 Task: Change  the formatting of the data to 'Which is Less than 5, 'In conditional formating, put the option 'Green Fill with Dark Green Text. . 'add another formatting option Format As Table, insert the option 'Orang Table style Medium 3 ', change the format of Column Width to AutoFit Column Widthand sort the data in Ascending order In the sheet  Financial Tracking Logbook
Action: Mouse moved to (51, 139)
Screenshot: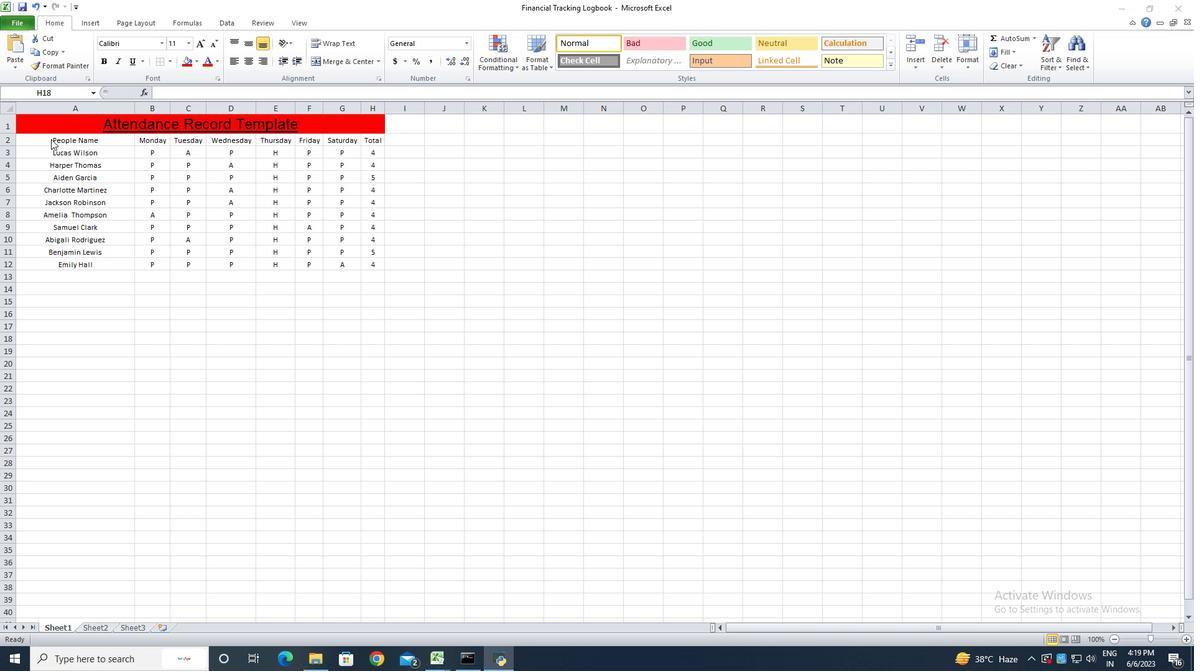 
Action: Mouse pressed left at (51, 139)
Screenshot: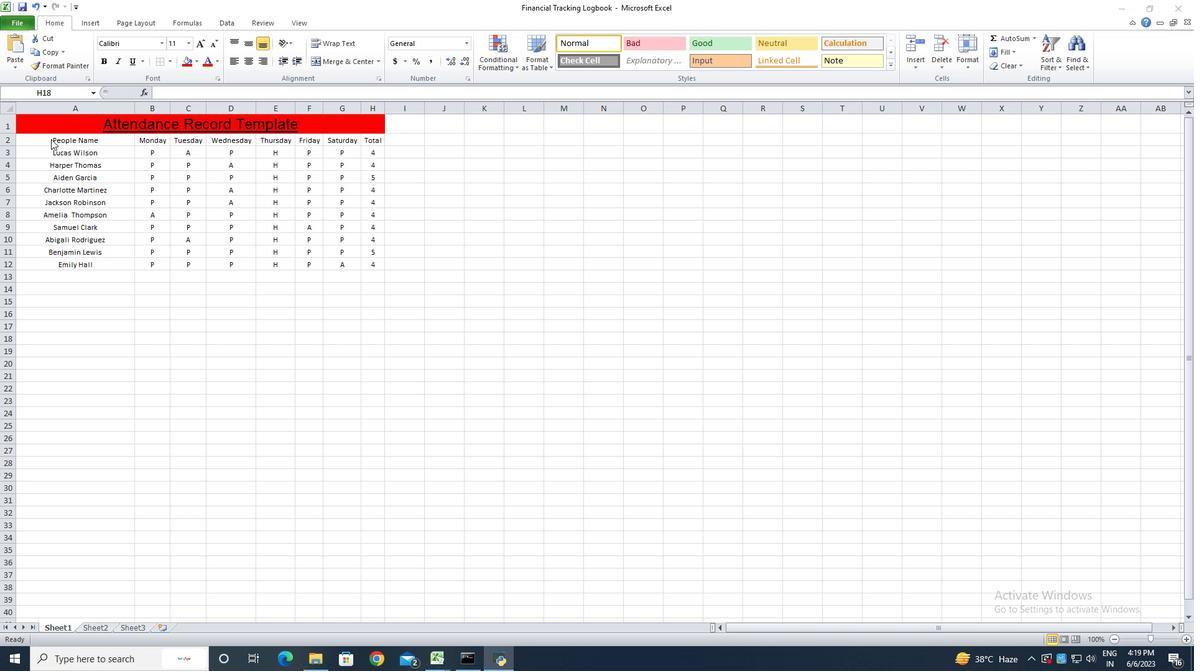 
Action: Mouse moved to (96, 146)
Screenshot: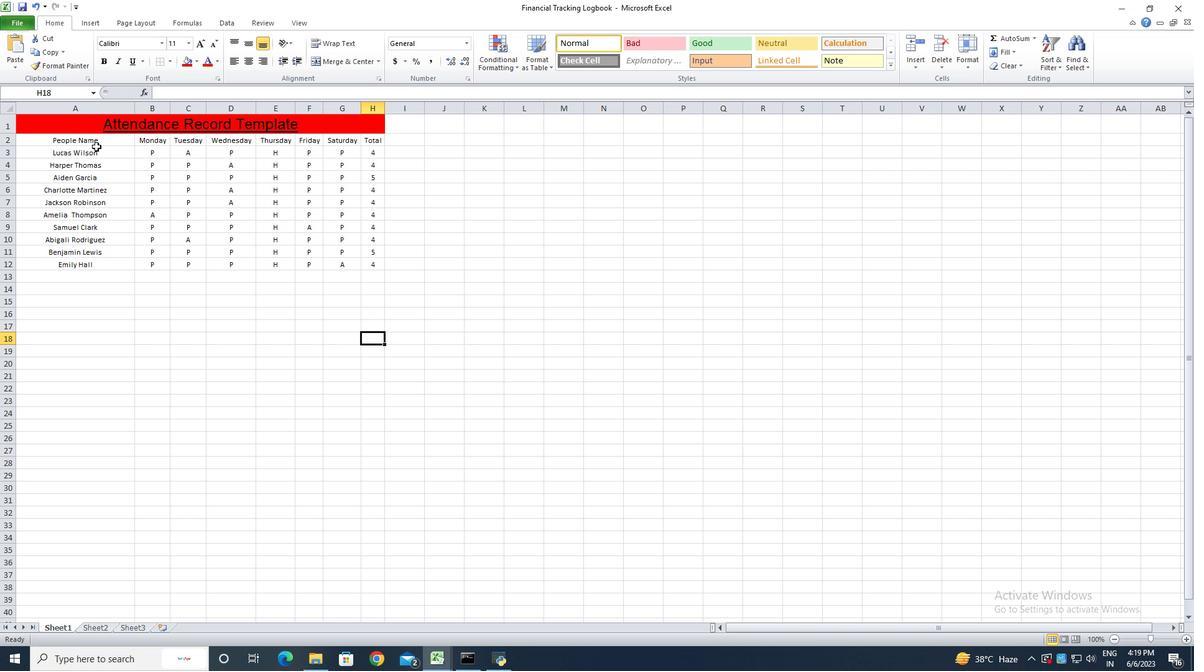 
Action: Mouse pressed left at (96, 146)
Screenshot: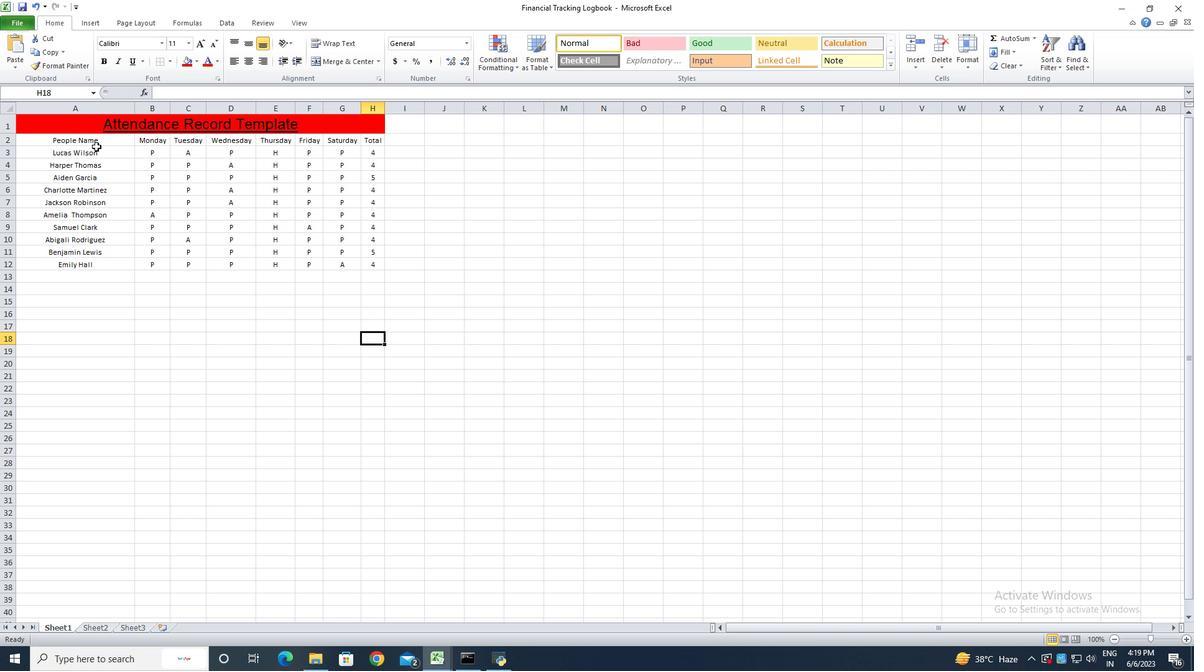 
Action: Mouse moved to (95, 141)
Screenshot: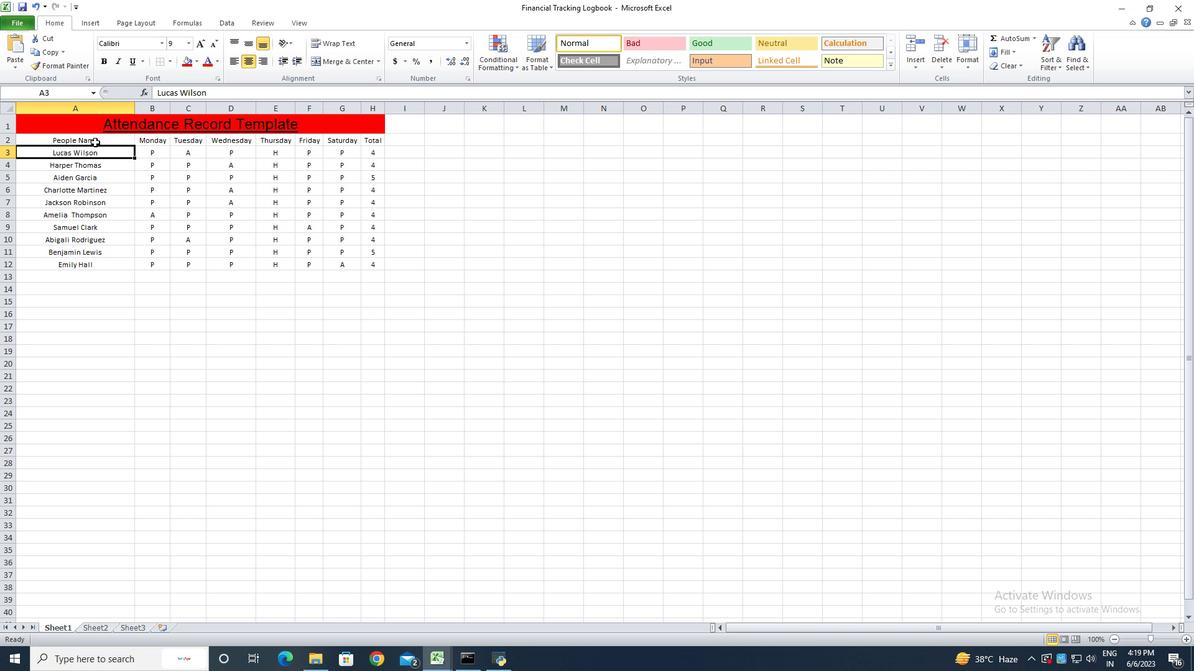 
Action: Mouse pressed left at (95, 141)
Screenshot: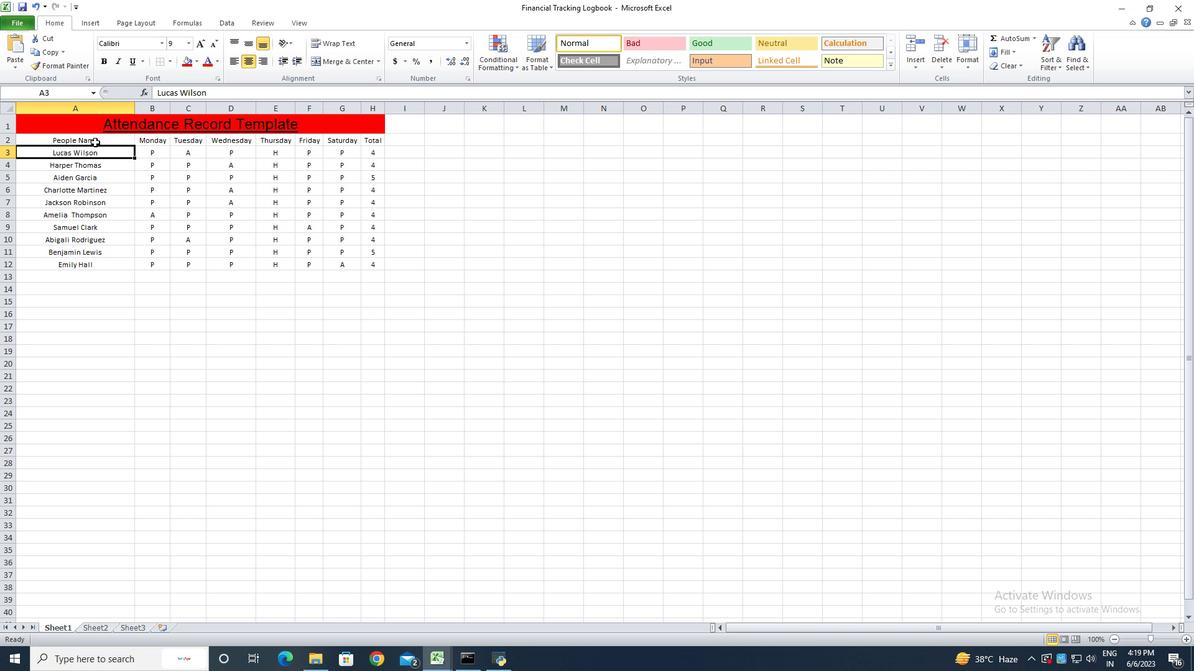 
Action: Mouse moved to (98, 141)
Screenshot: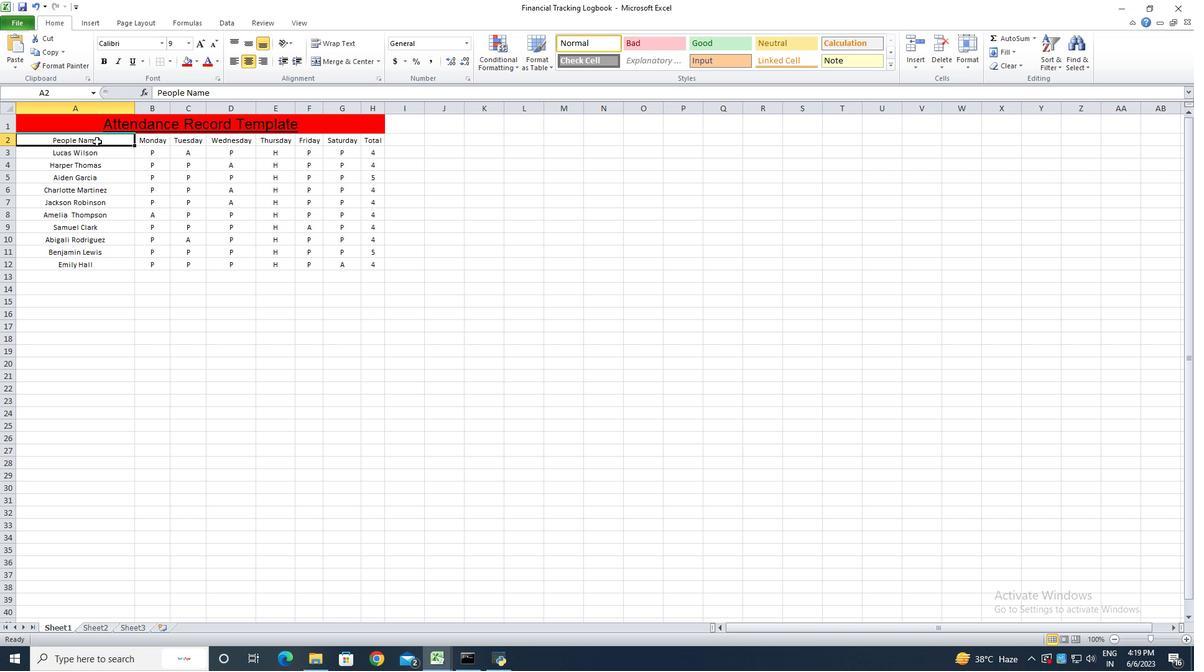 
Action: Mouse pressed left at (98, 141)
Screenshot: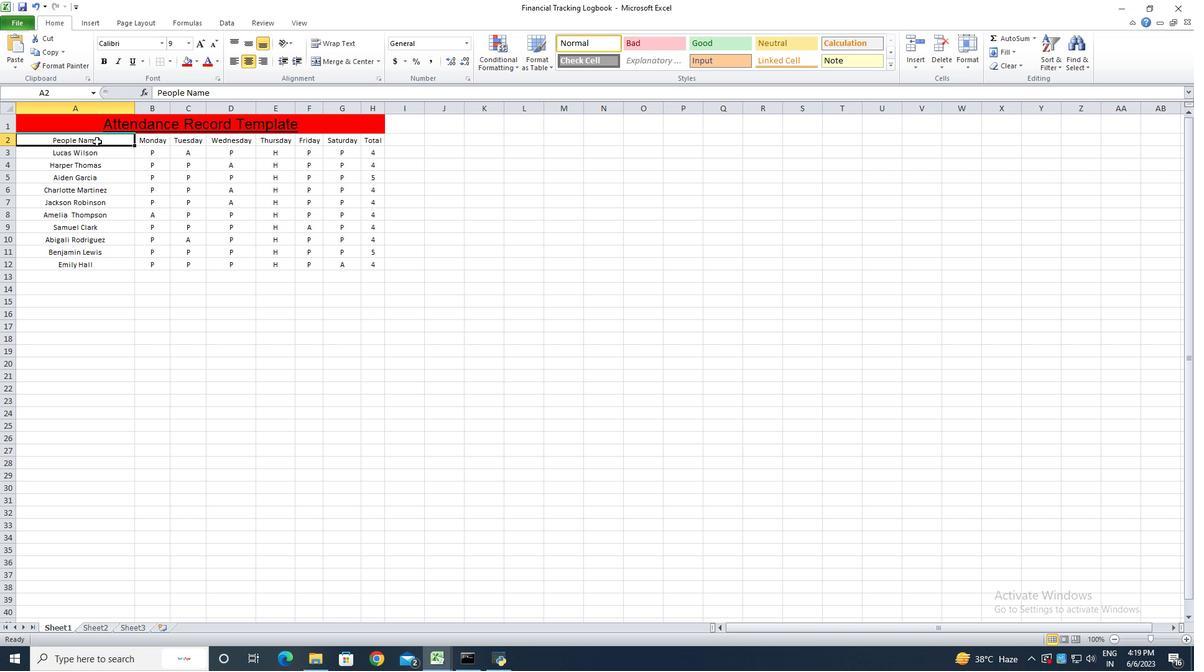 
Action: Mouse moved to (506, 69)
Screenshot: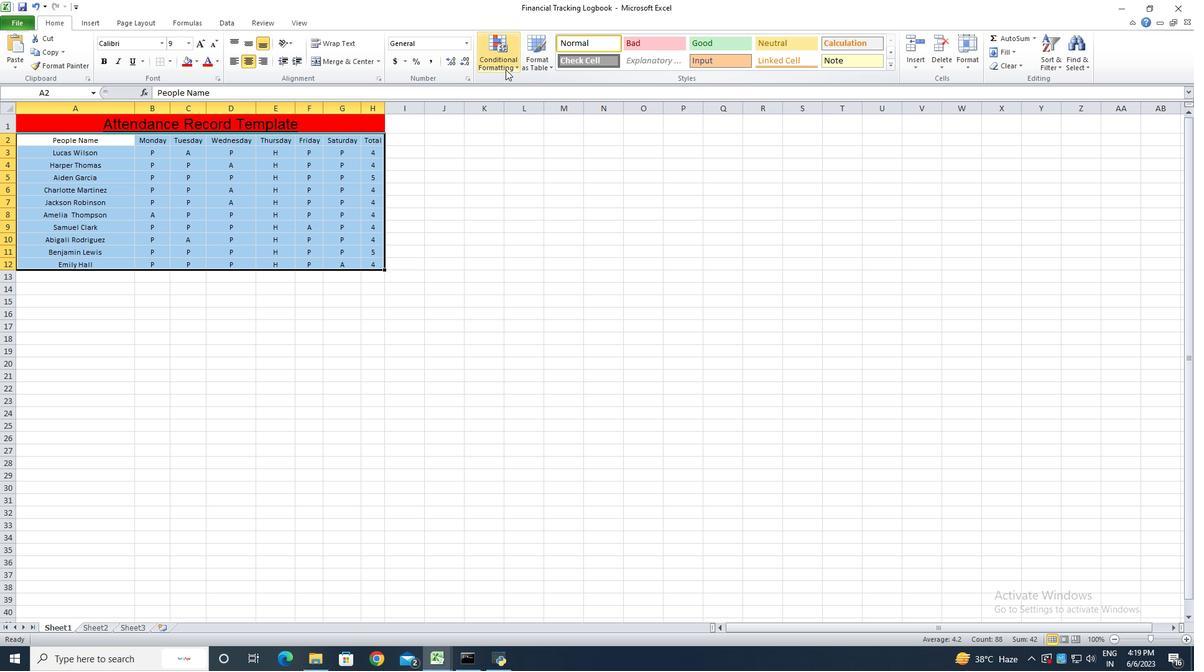 
Action: Mouse pressed left at (506, 69)
Screenshot: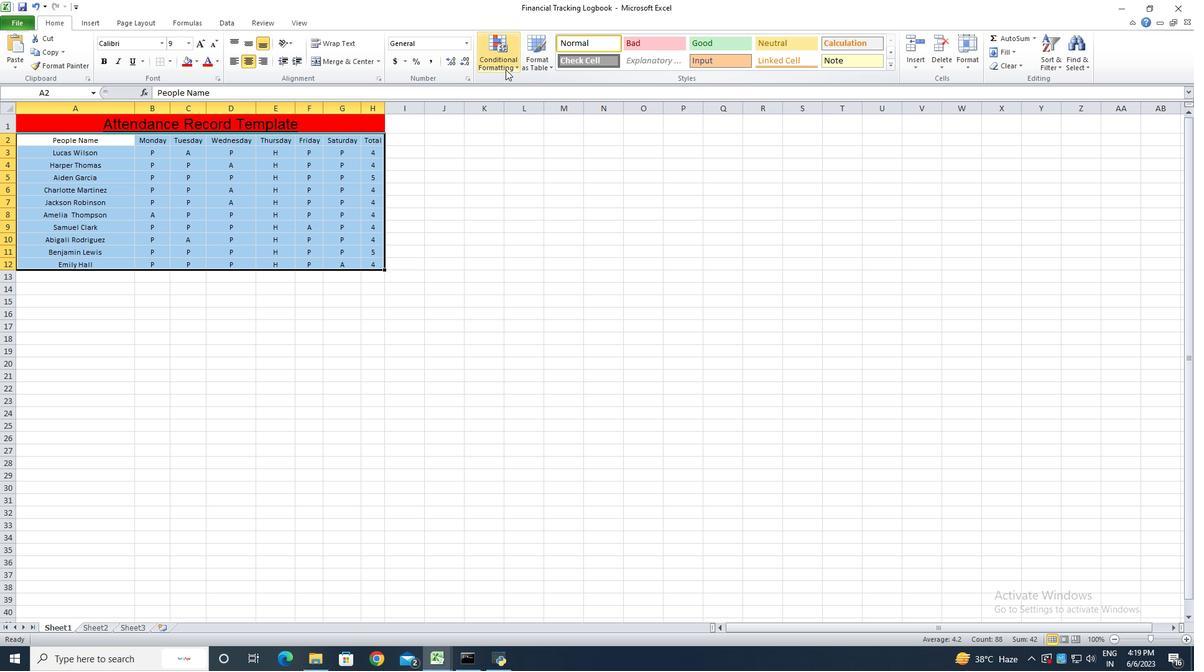 
Action: Mouse moved to (628, 116)
Screenshot: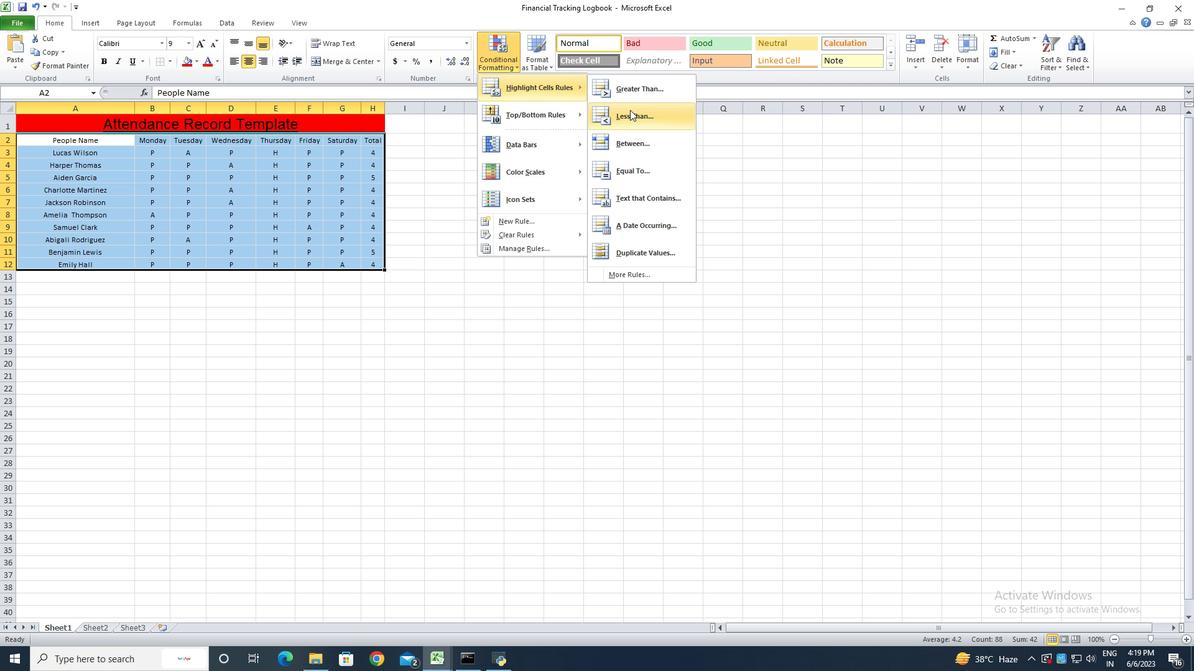 
Action: Mouse pressed left at (628, 116)
Screenshot: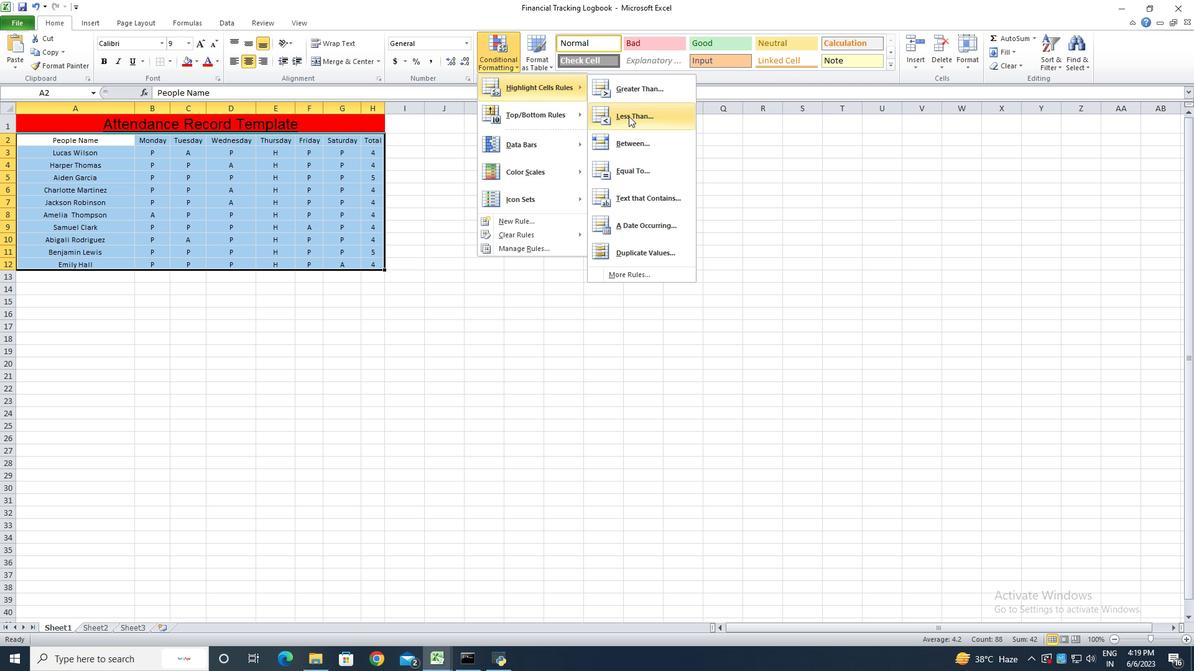 
Action: Mouse moved to (626, 116)
Screenshot: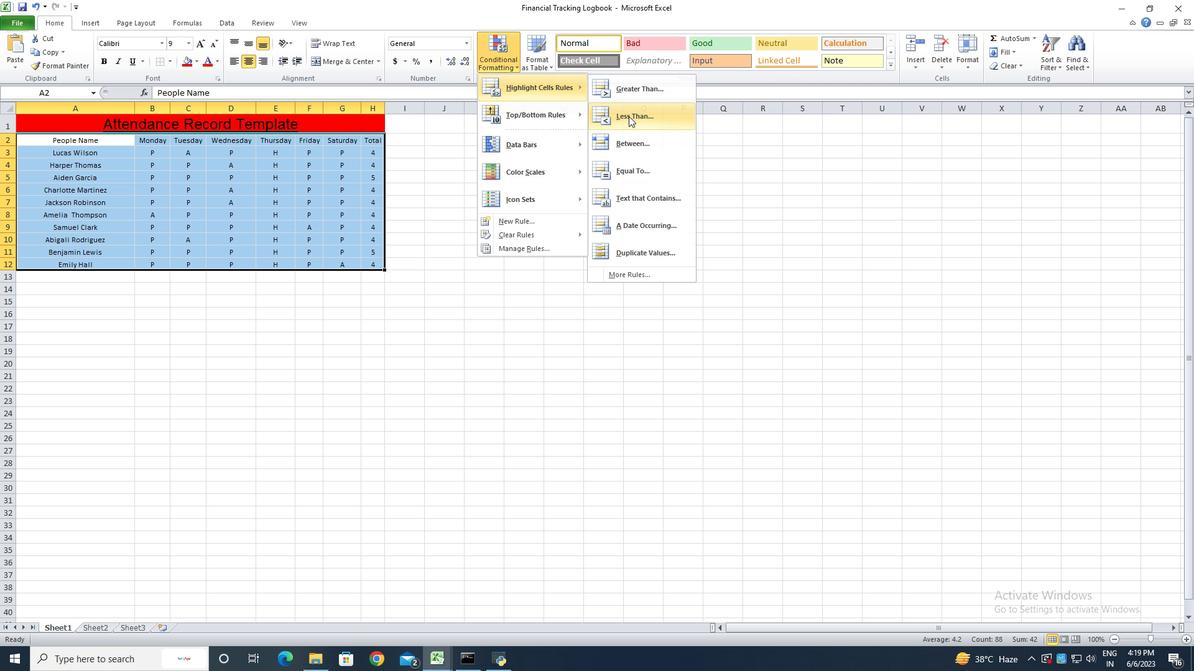 
Action: Key pressed 5
Screenshot: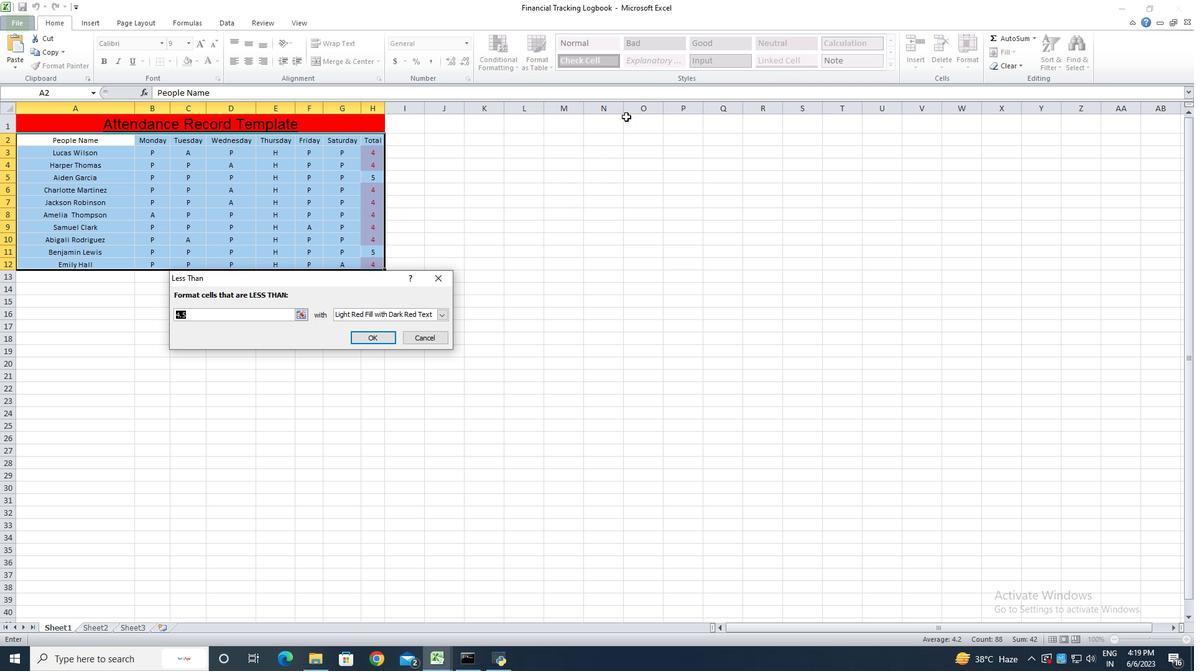 
Action: Mouse moved to (444, 316)
Screenshot: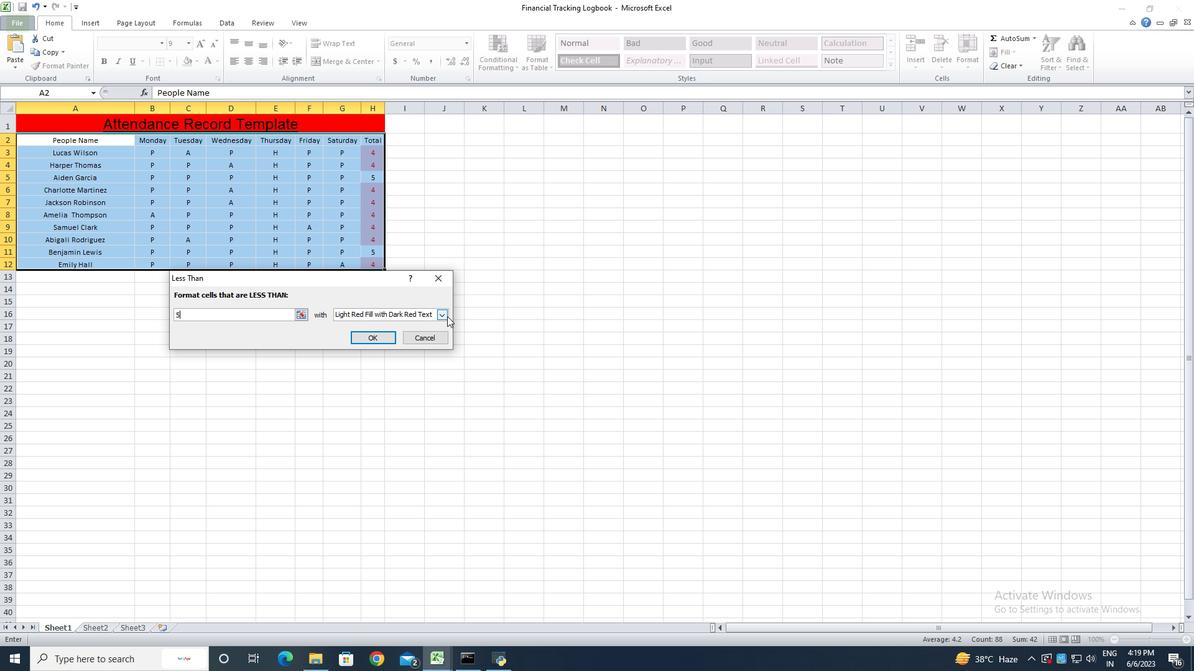 
Action: Mouse pressed left at (444, 316)
Screenshot: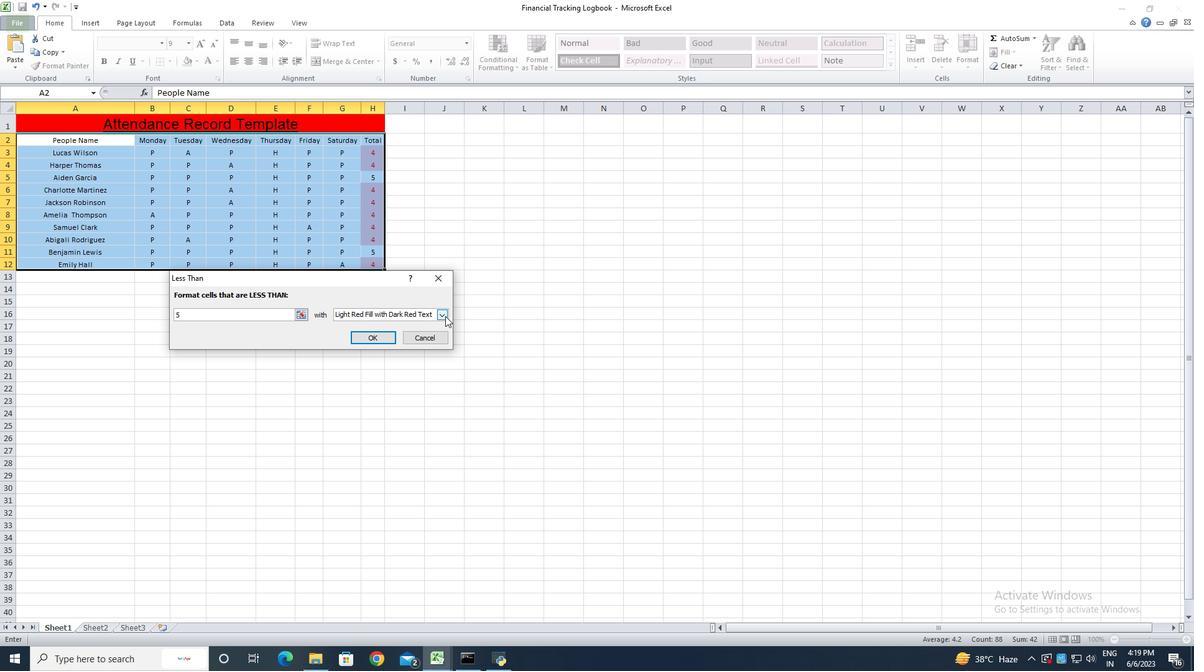 
Action: Mouse moved to (411, 344)
Screenshot: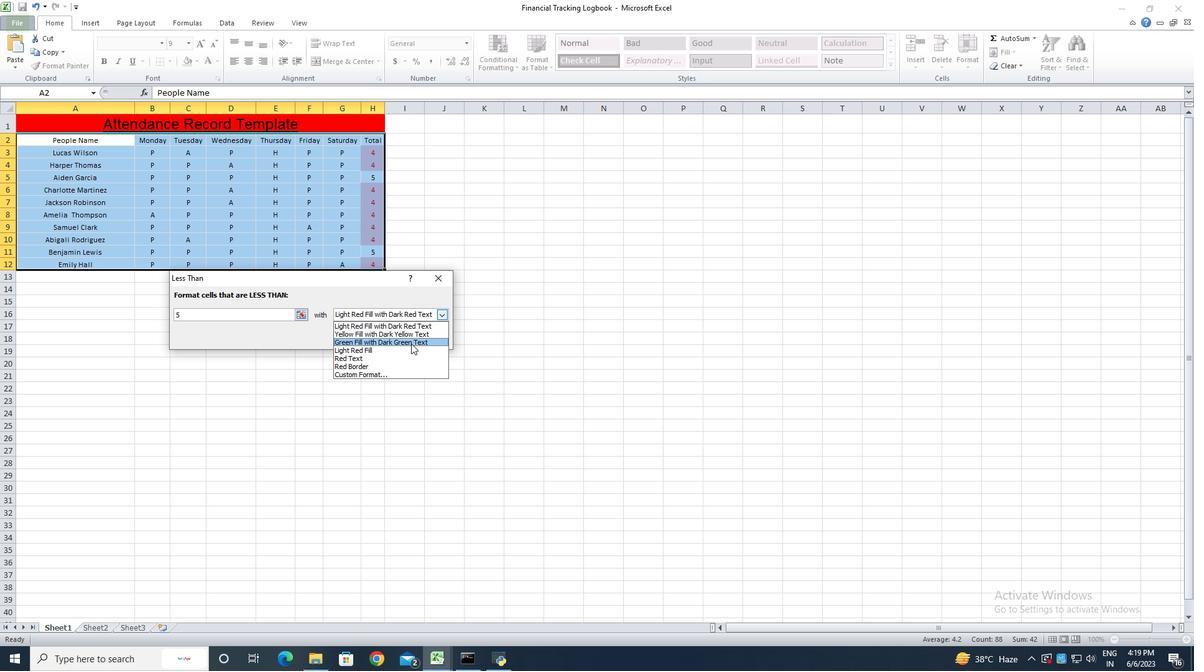 
Action: Mouse pressed left at (411, 344)
Screenshot: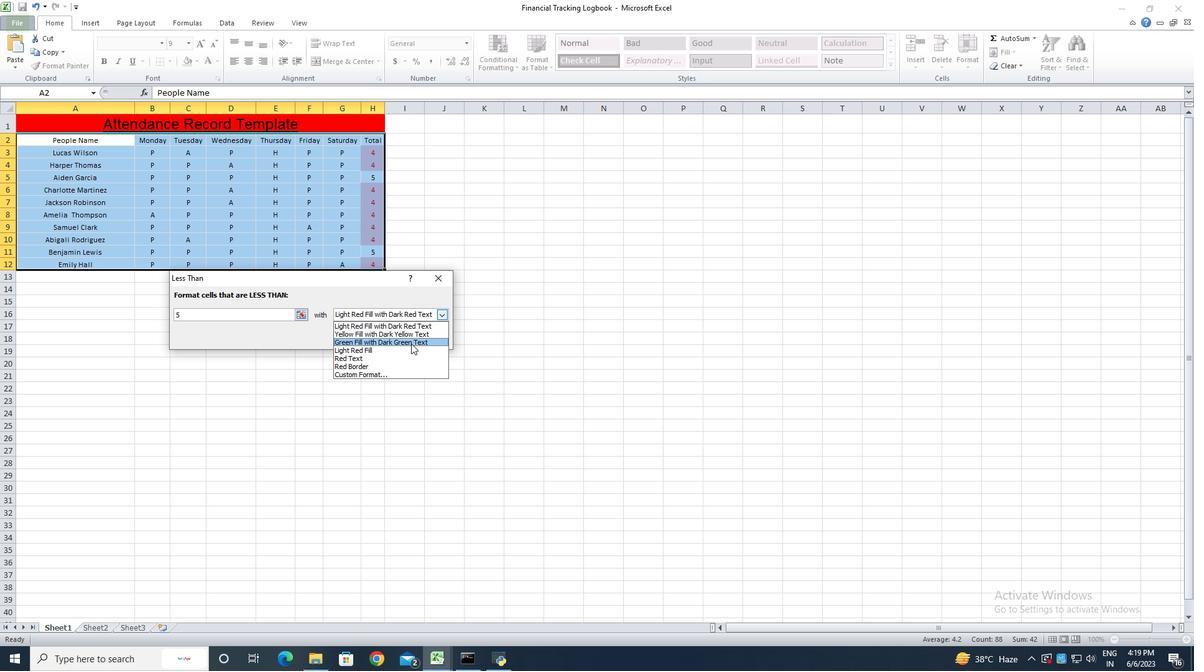 
Action: Mouse moved to (376, 340)
Screenshot: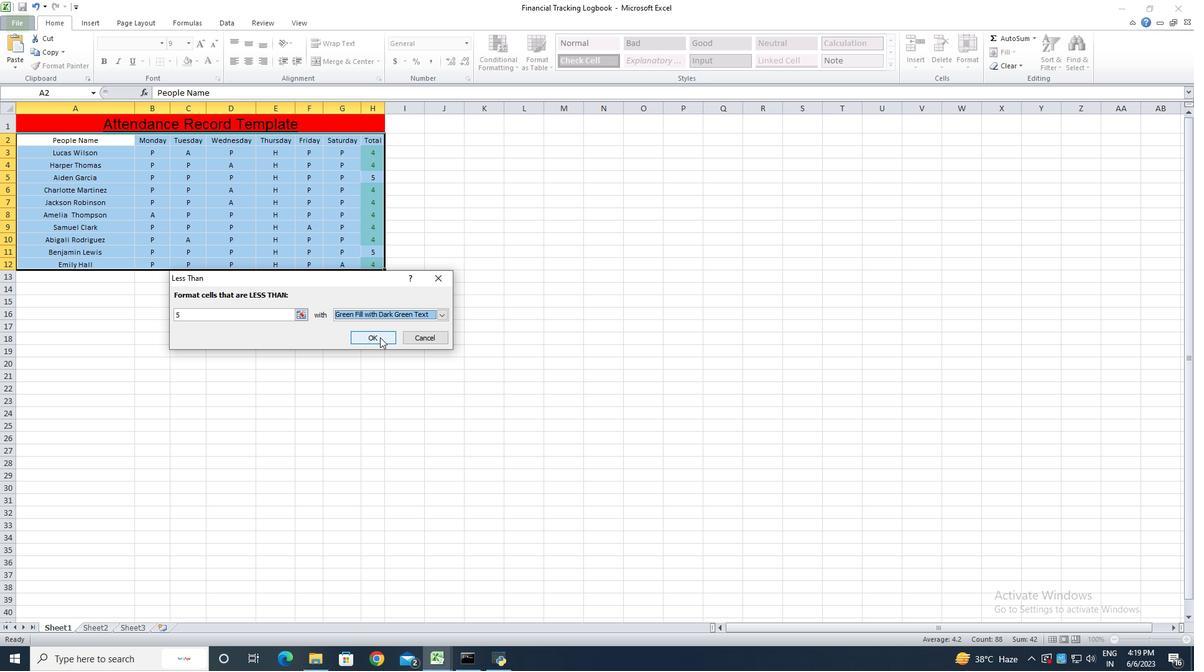 
Action: Mouse pressed left at (376, 340)
Screenshot: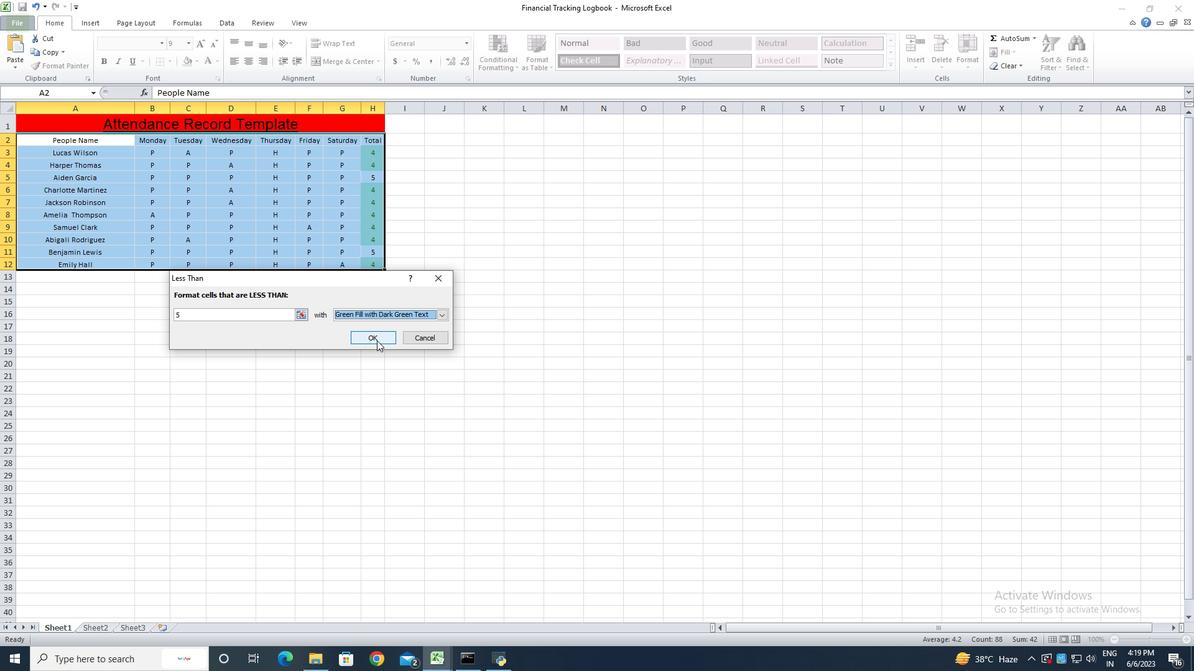 
Action: Mouse moved to (548, 66)
Screenshot: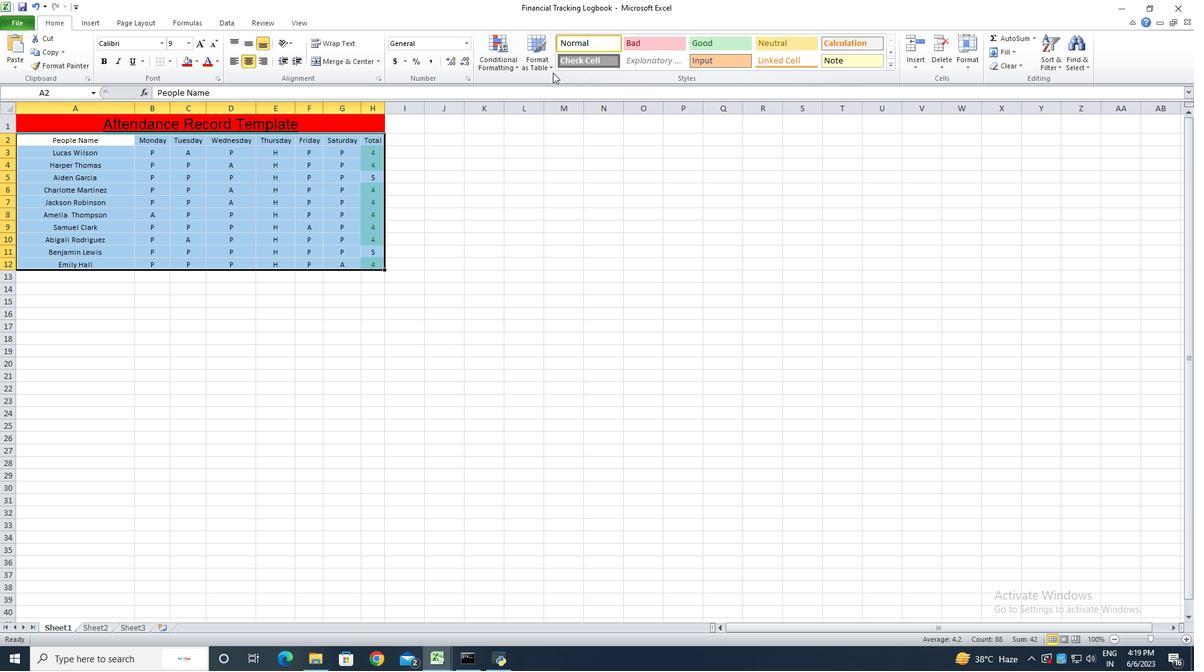 
Action: Mouse pressed left at (548, 66)
Screenshot: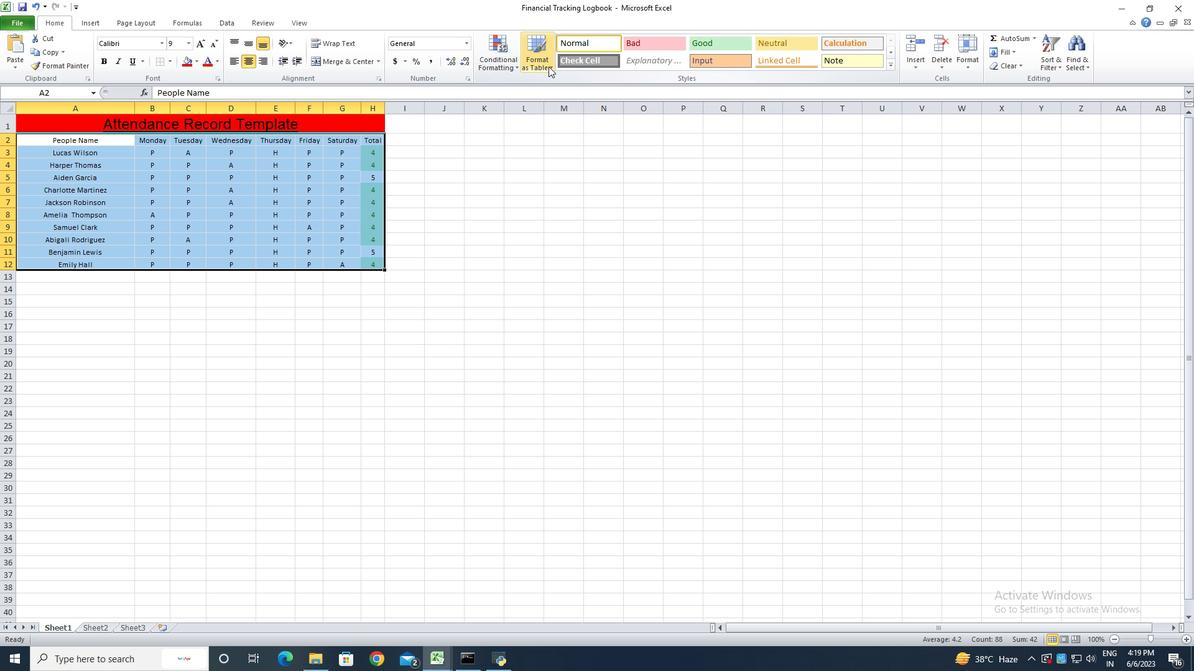
Action: Mouse moved to (623, 213)
Screenshot: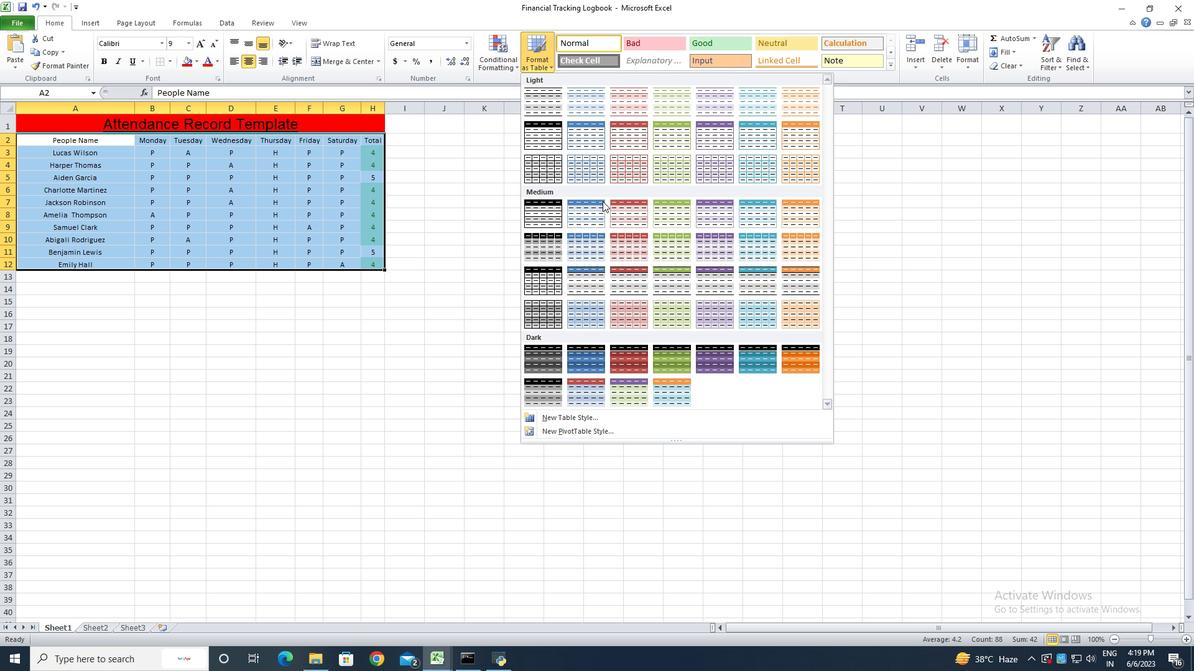
Action: Mouse pressed left at (623, 213)
Screenshot: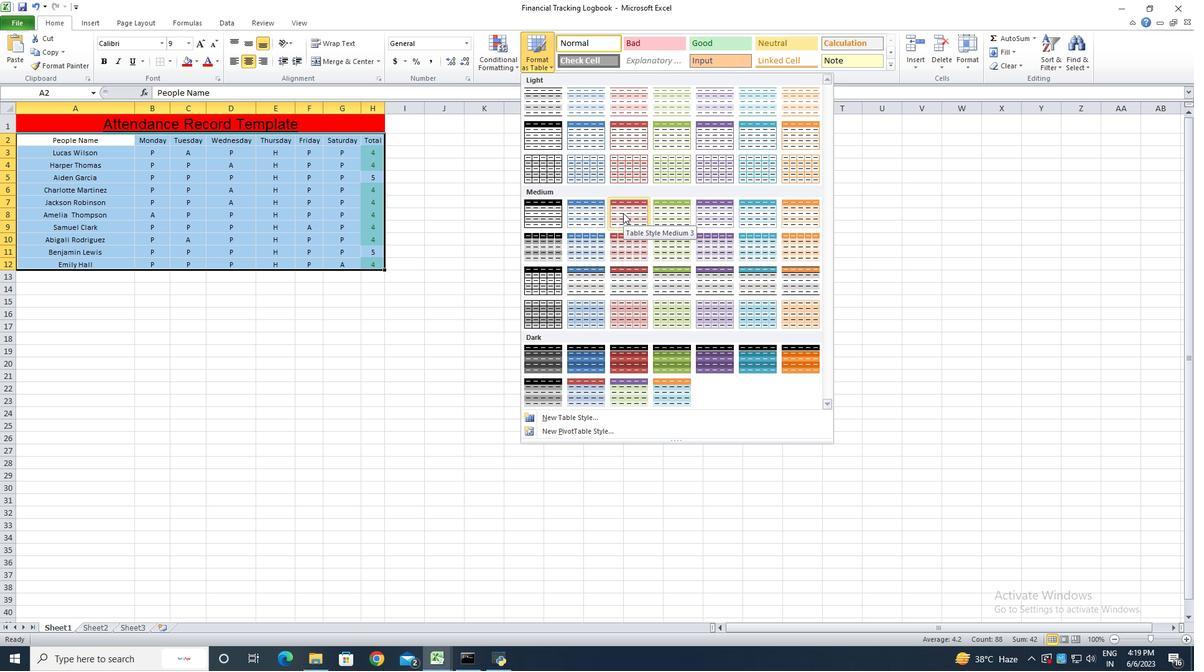 
Action: Mouse moved to (304, 339)
Screenshot: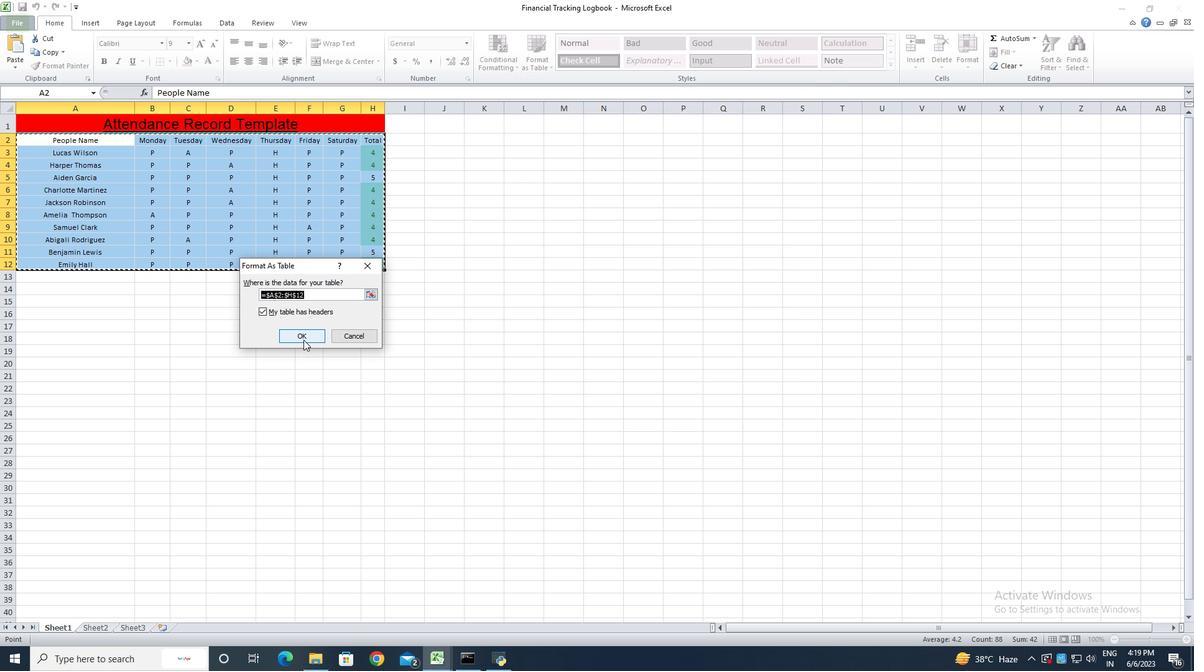 
Action: Mouse pressed left at (304, 339)
Screenshot: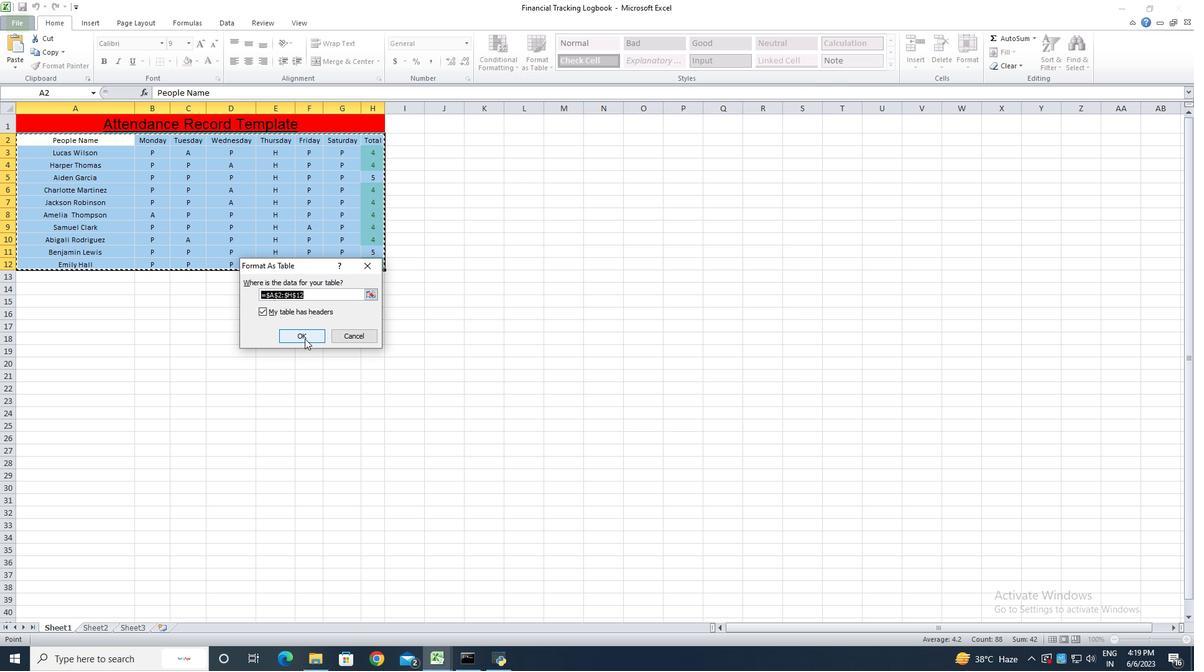 
Action: Mouse moved to (58, 23)
Screenshot: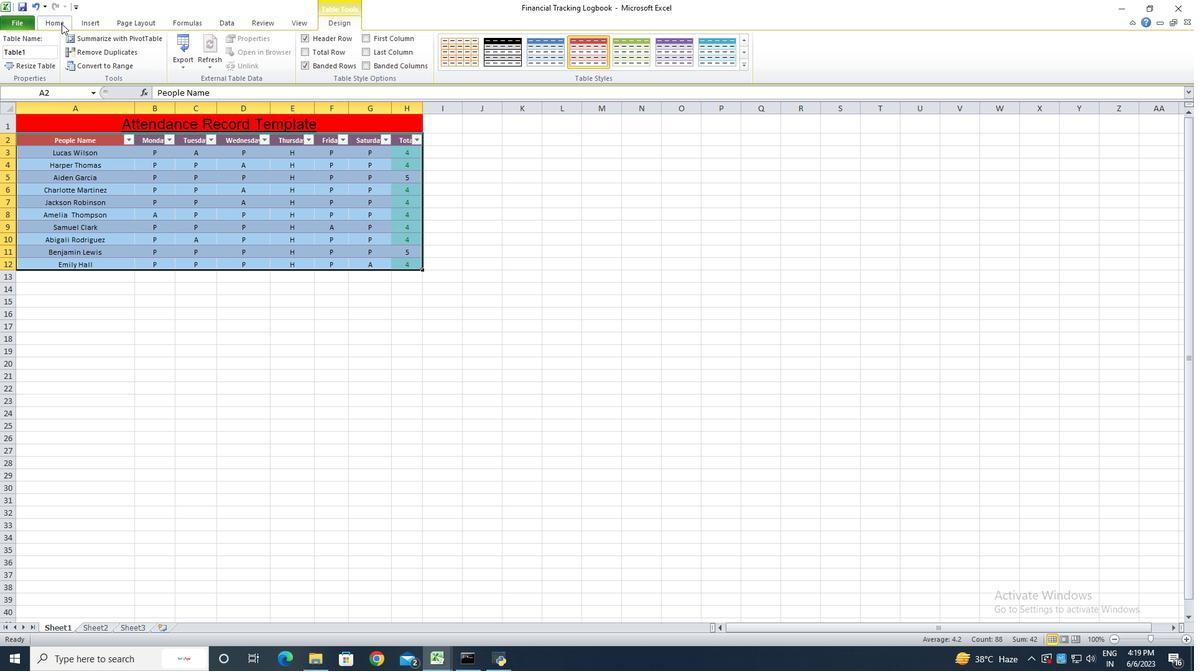
Action: Mouse pressed left at (58, 23)
Screenshot: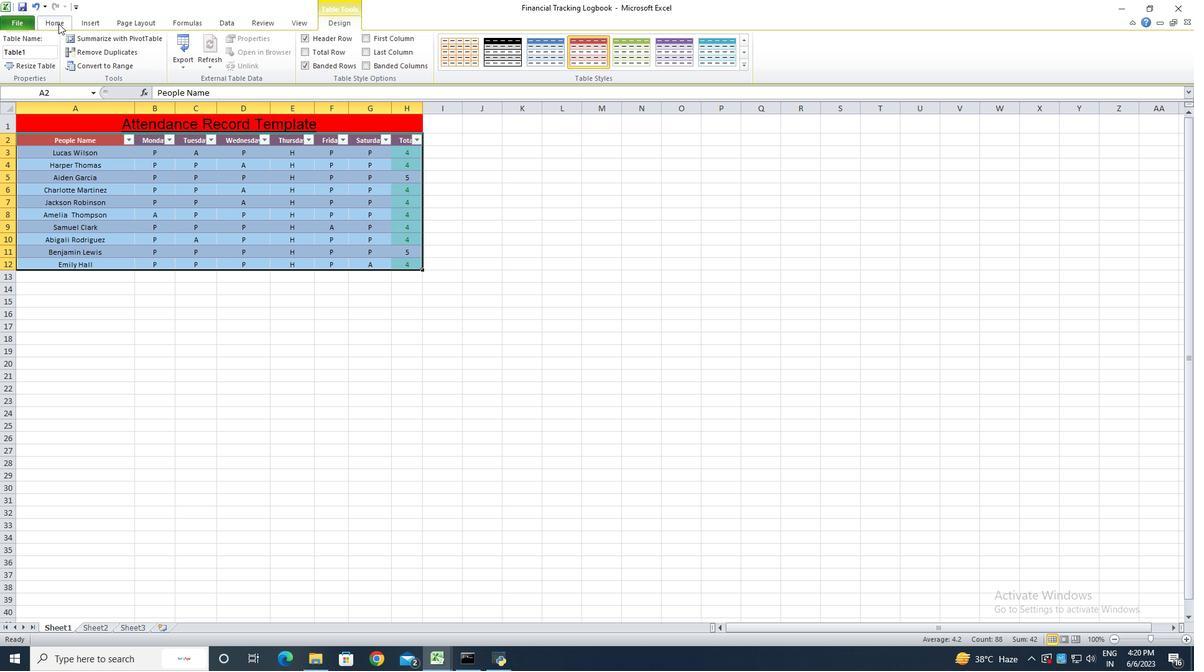 
Action: Mouse moved to (968, 68)
Screenshot: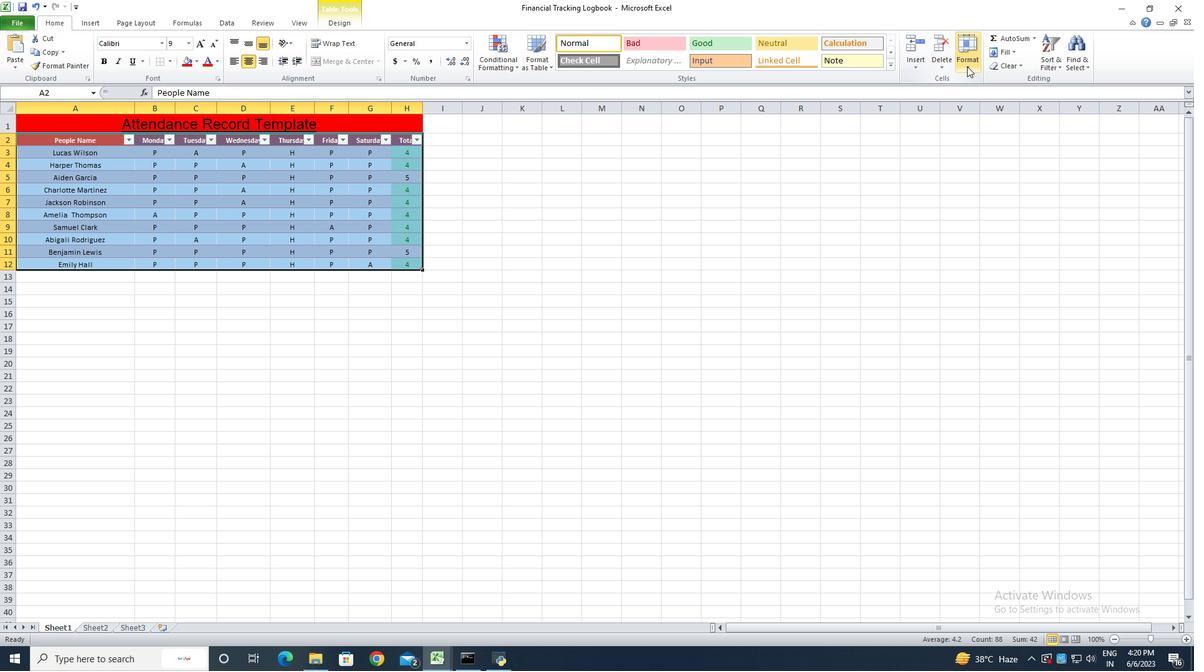 
Action: Mouse pressed left at (968, 68)
Screenshot: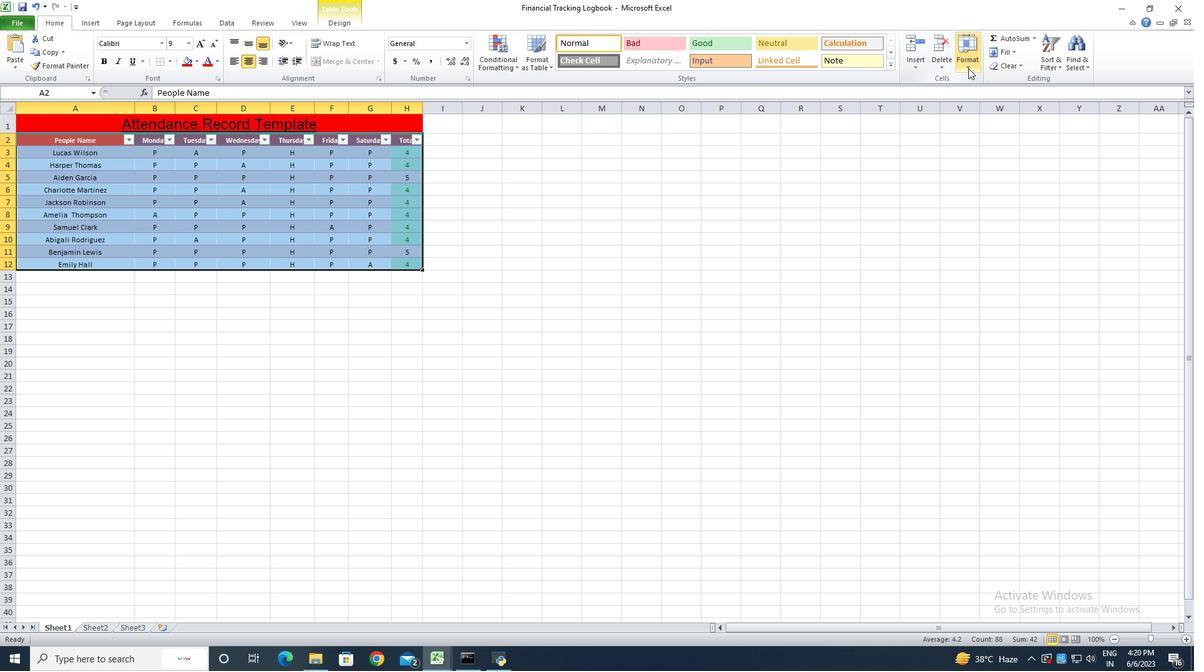 
Action: Mouse moved to (994, 136)
Screenshot: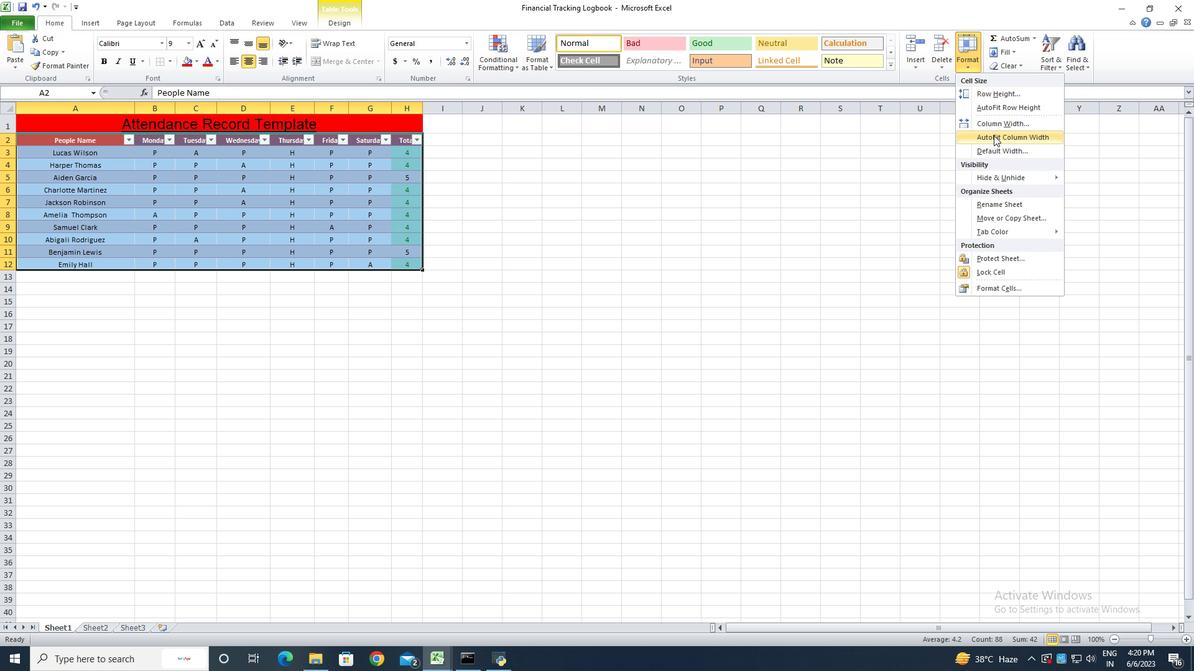 
Action: Mouse pressed left at (994, 136)
Screenshot: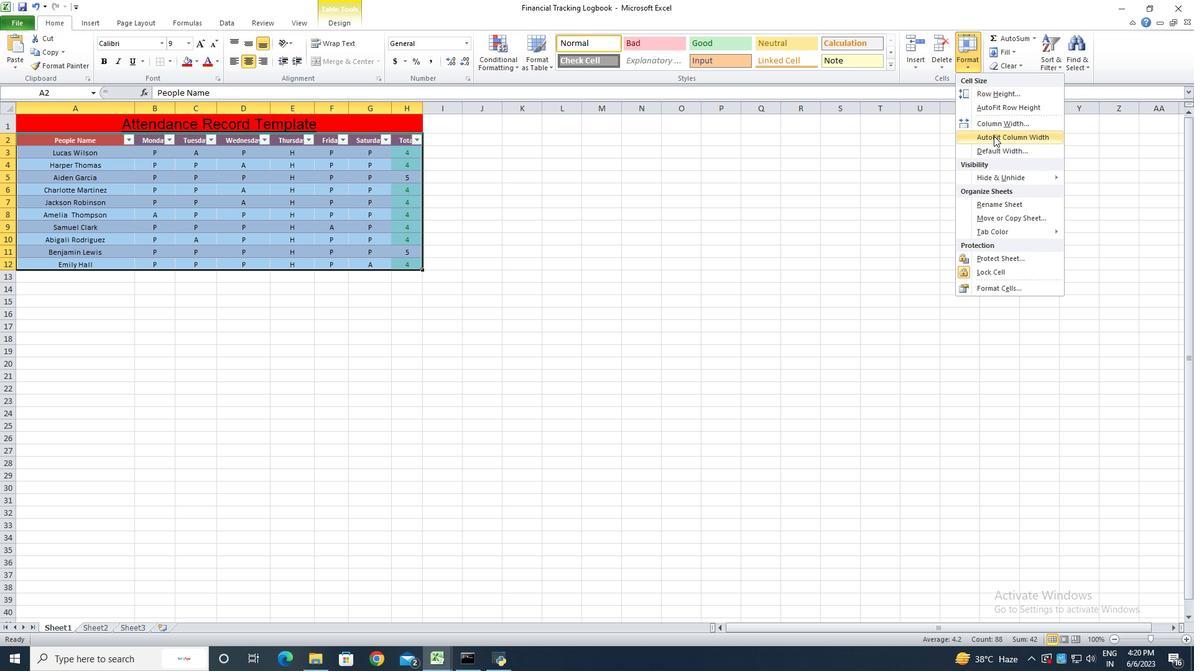 
Action: Mouse moved to (1055, 67)
Screenshot: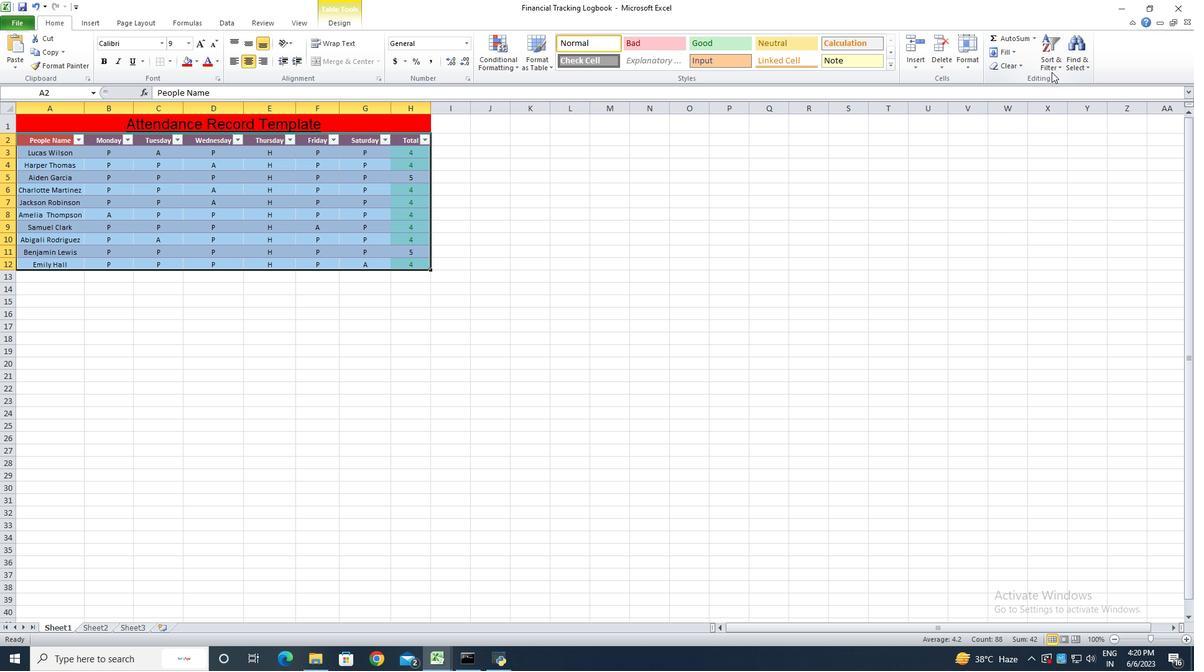 
Action: Mouse pressed left at (1055, 67)
Screenshot: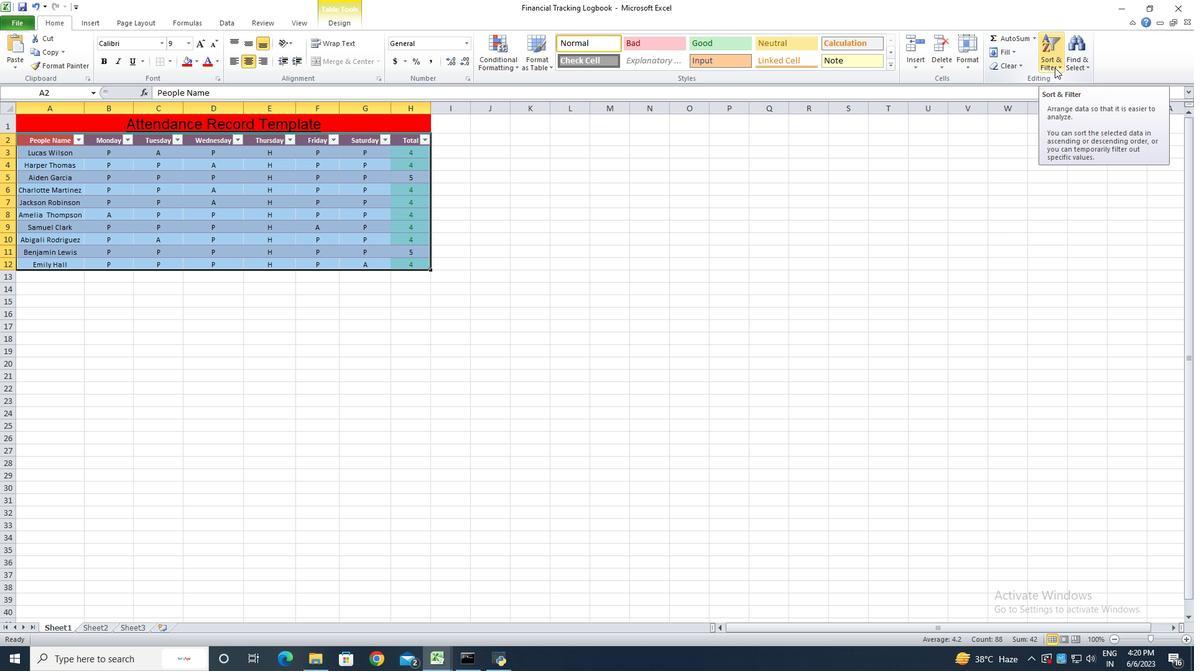 
Action: Mouse moved to (1068, 80)
Screenshot: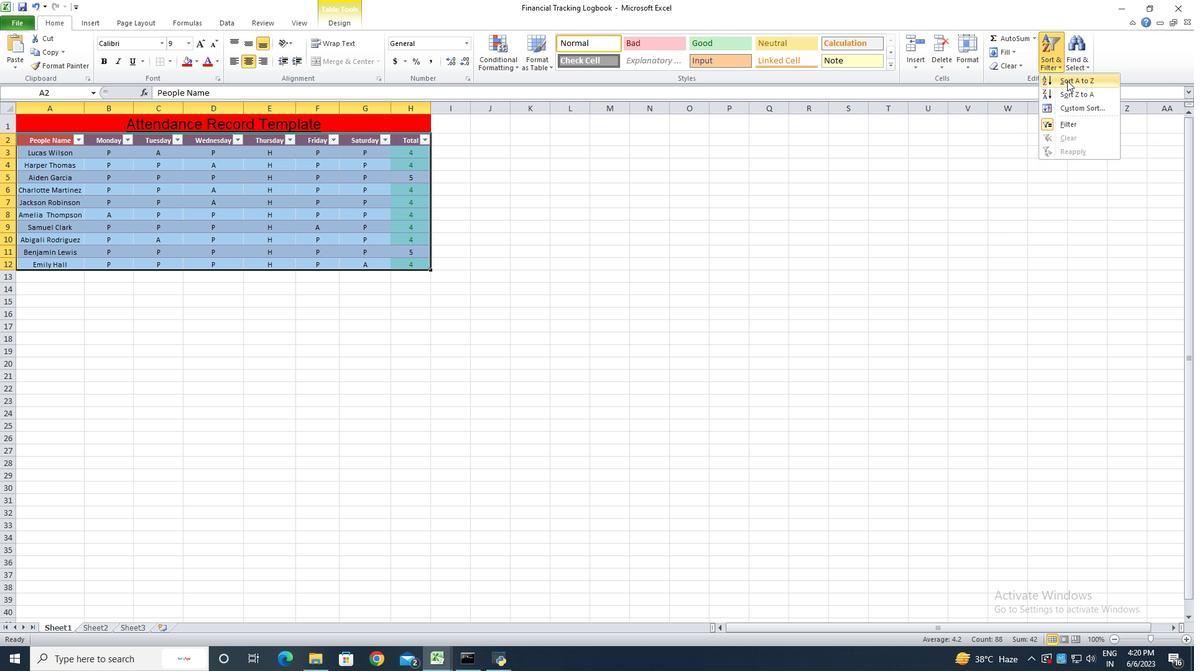 
Action: Mouse pressed left at (1068, 80)
Screenshot: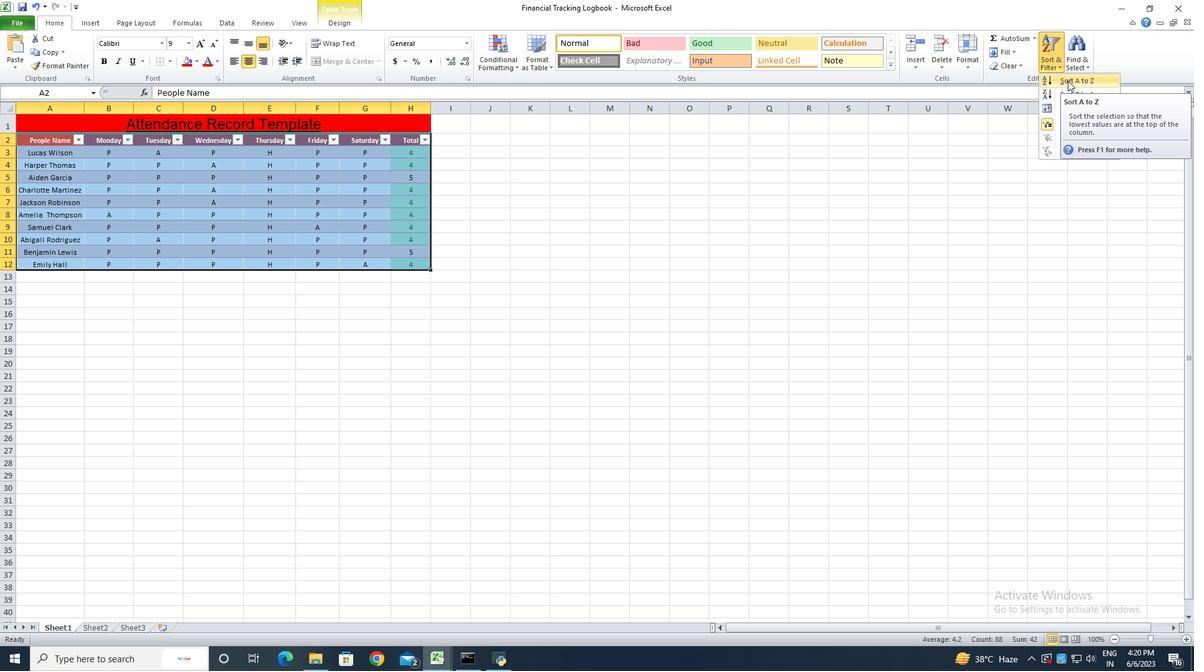 
Action: Mouse moved to (474, 298)
Screenshot: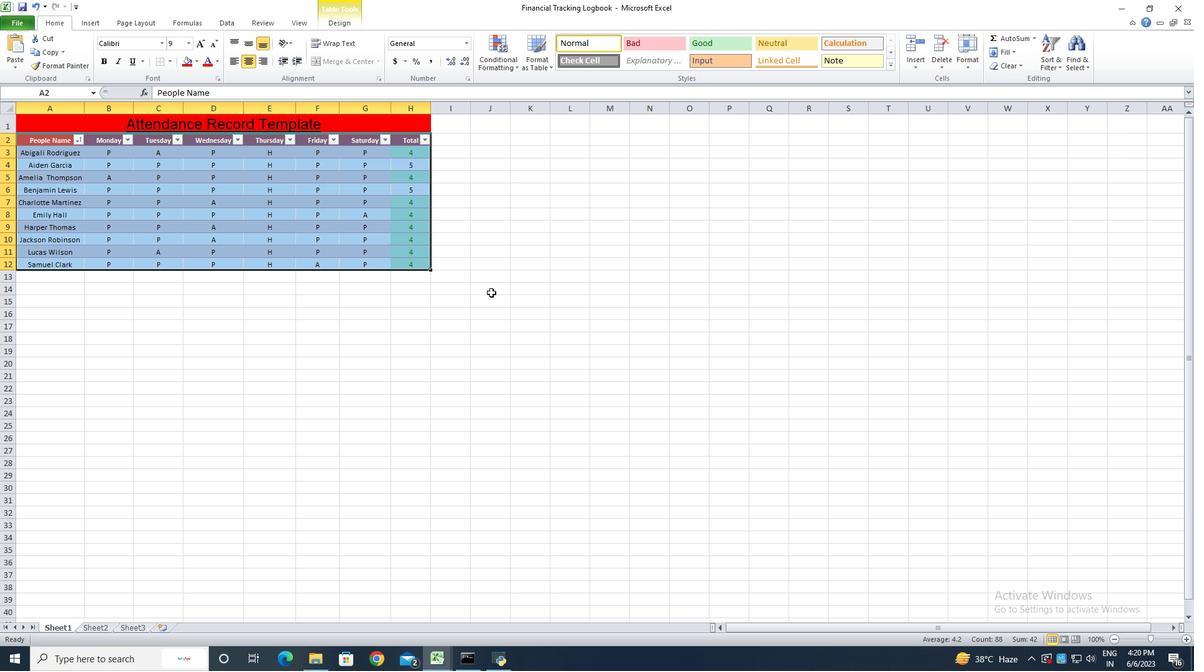 
Action: Mouse pressed left at (474, 298)
Screenshot: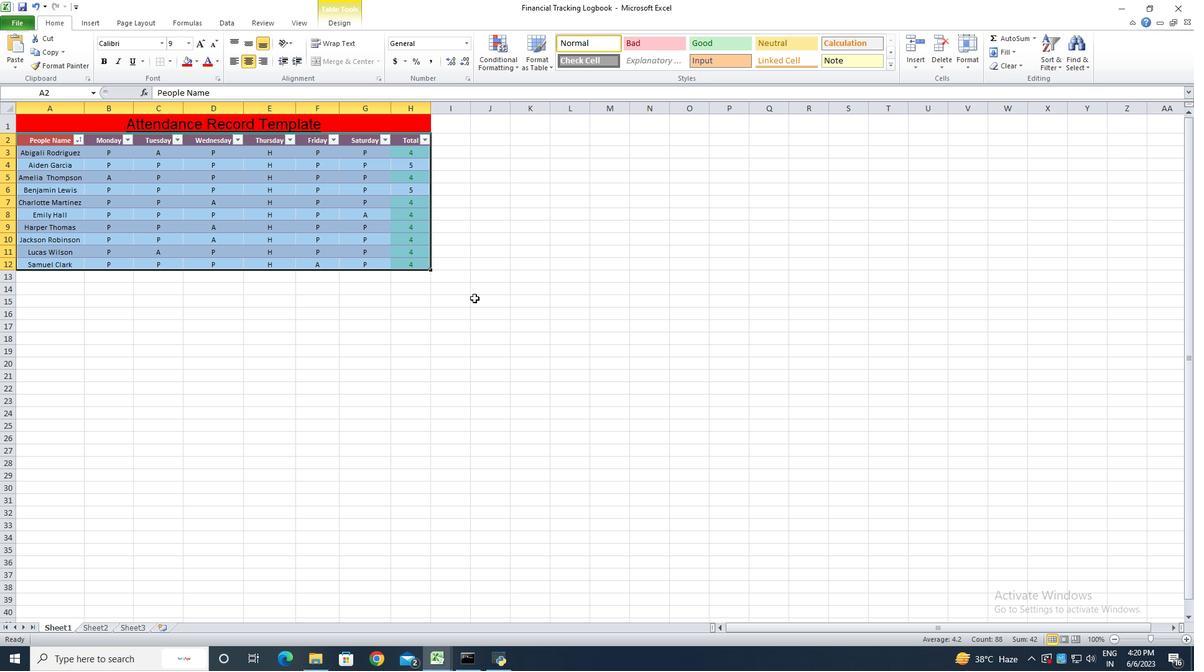 
Action: Mouse moved to (474, 296)
Screenshot: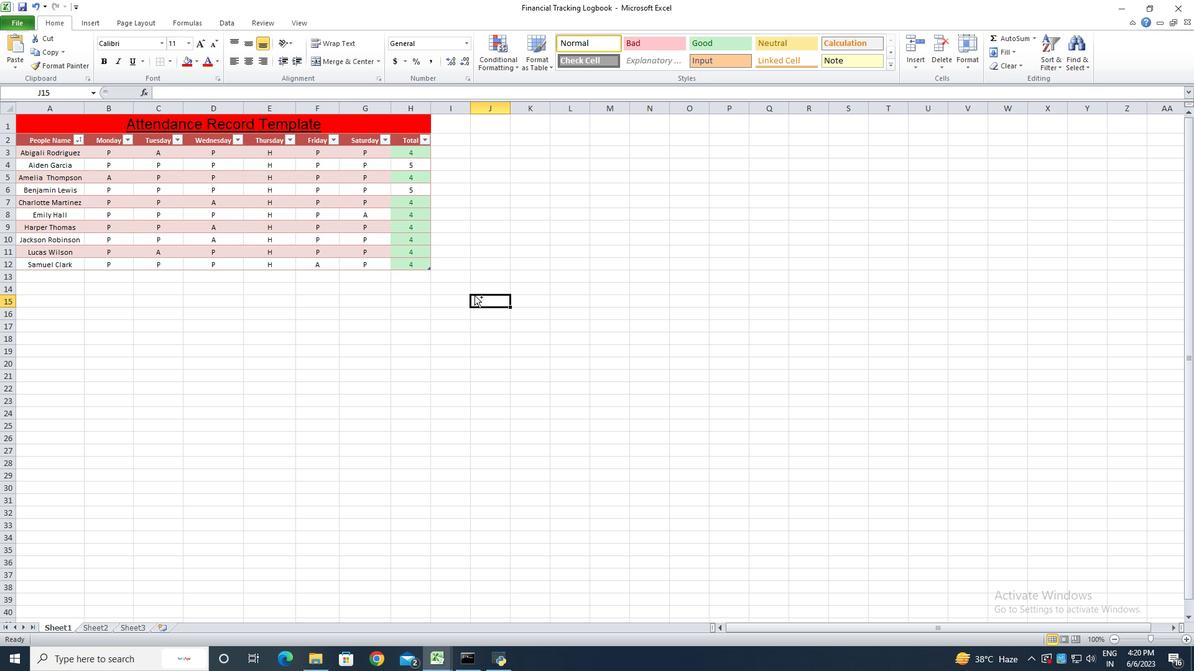 
Action: Key pressed ctrl+S
Screenshot: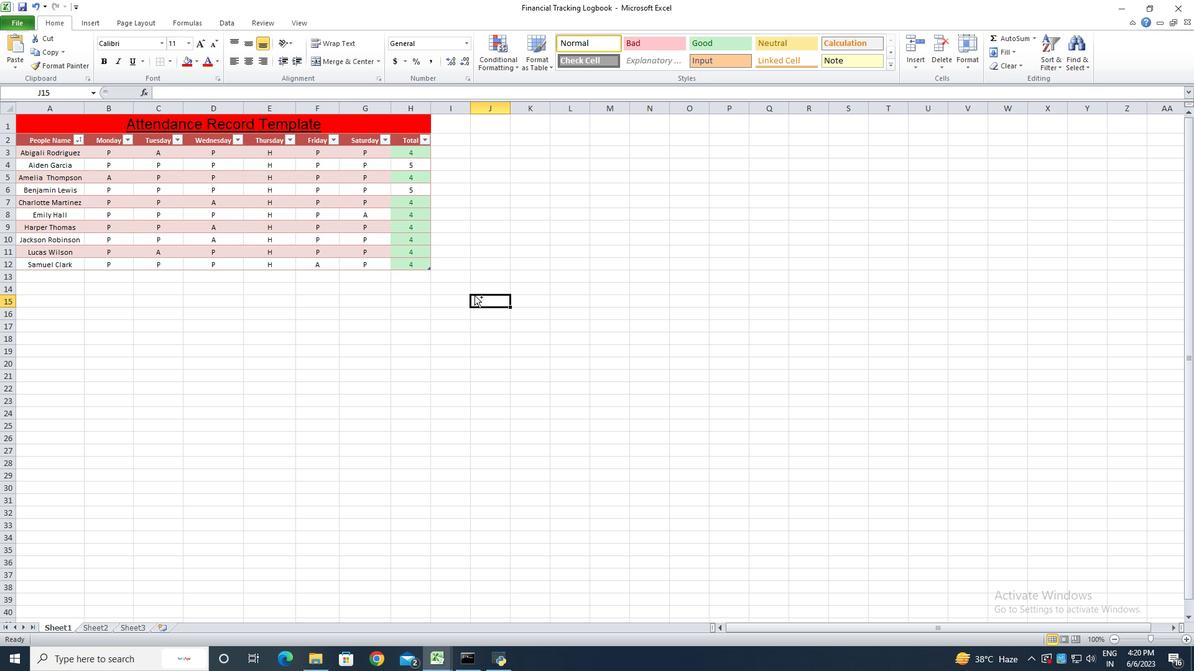 
Action: Mouse moved to (476, 293)
Screenshot: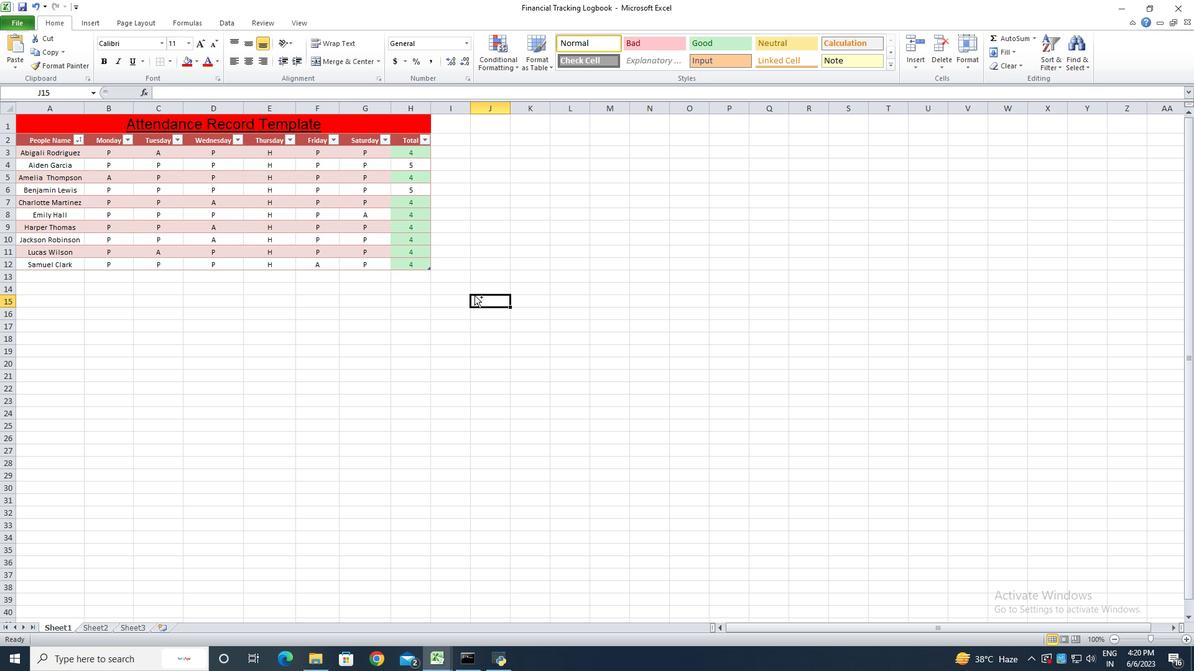
Action: Key pressed <'\x13'><'\x13'><'\x13'><'\x13'><'\x13'>
Screenshot: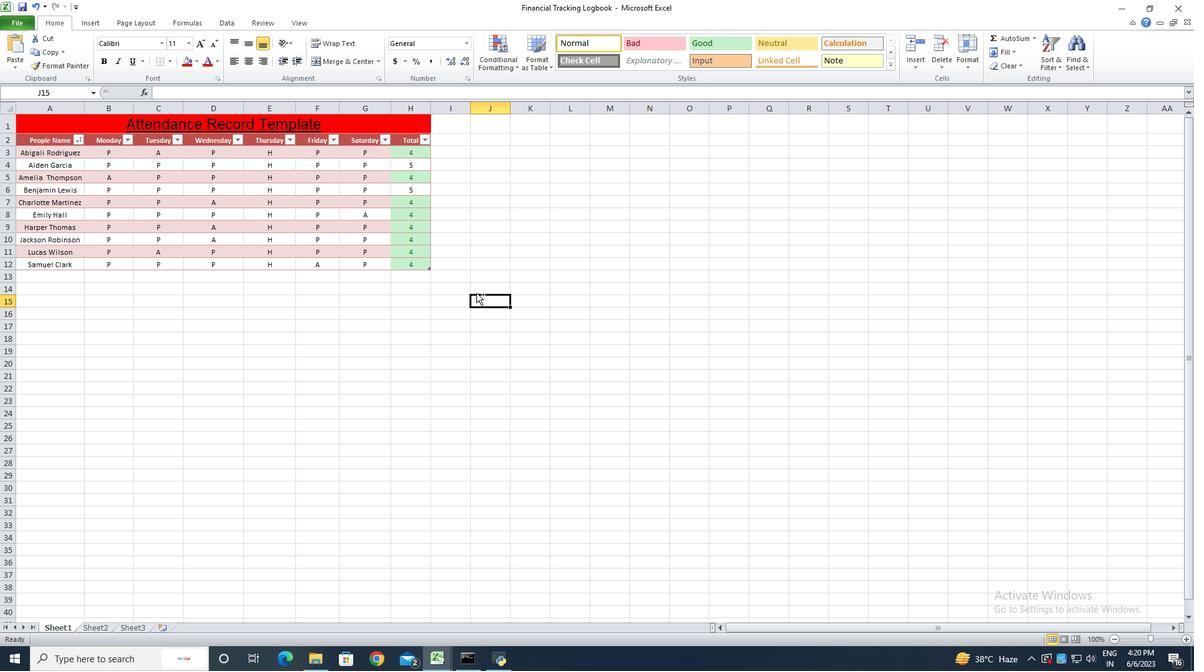 
